 Task: Evaluate the argument (phase) of 3 - 6i.
Action: Mouse moved to (1051, 71)
Screenshot: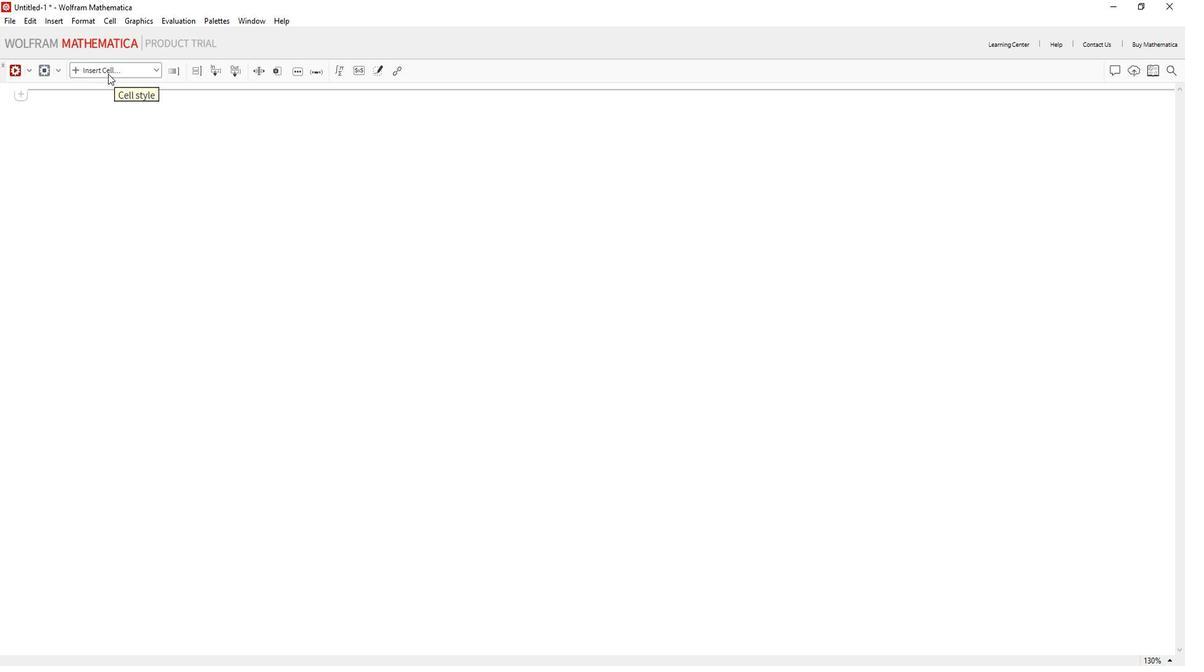 
Action: Mouse pressed left at (1051, 71)
Screenshot: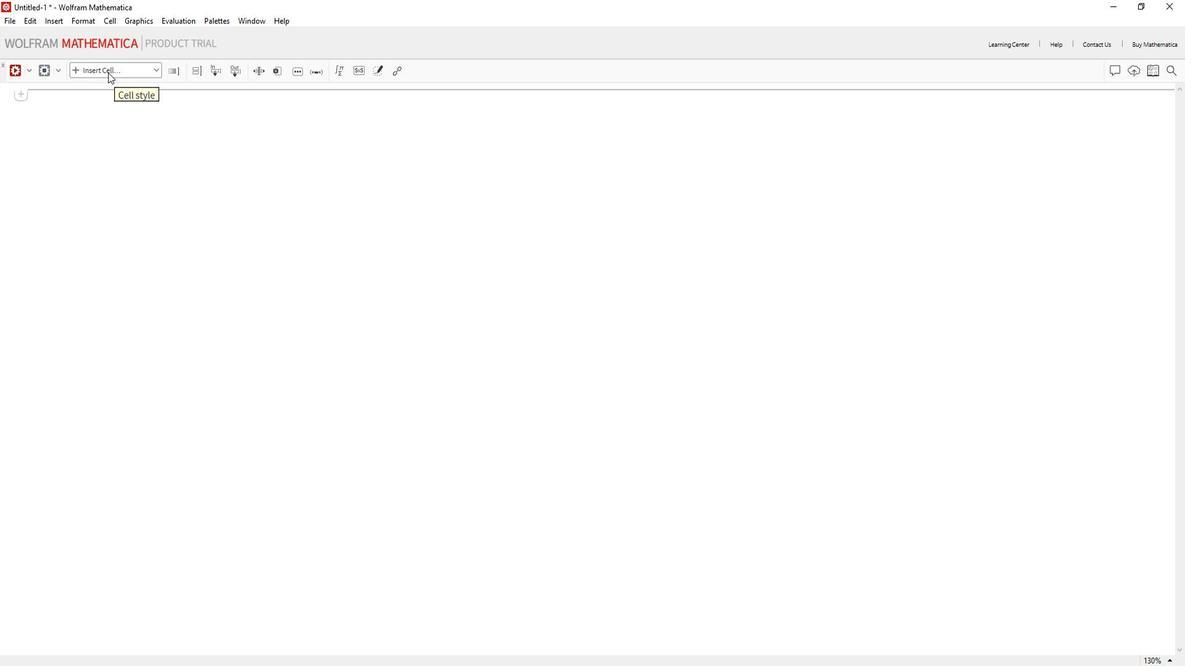 
Action: Mouse moved to (1050, 93)
Screenshot: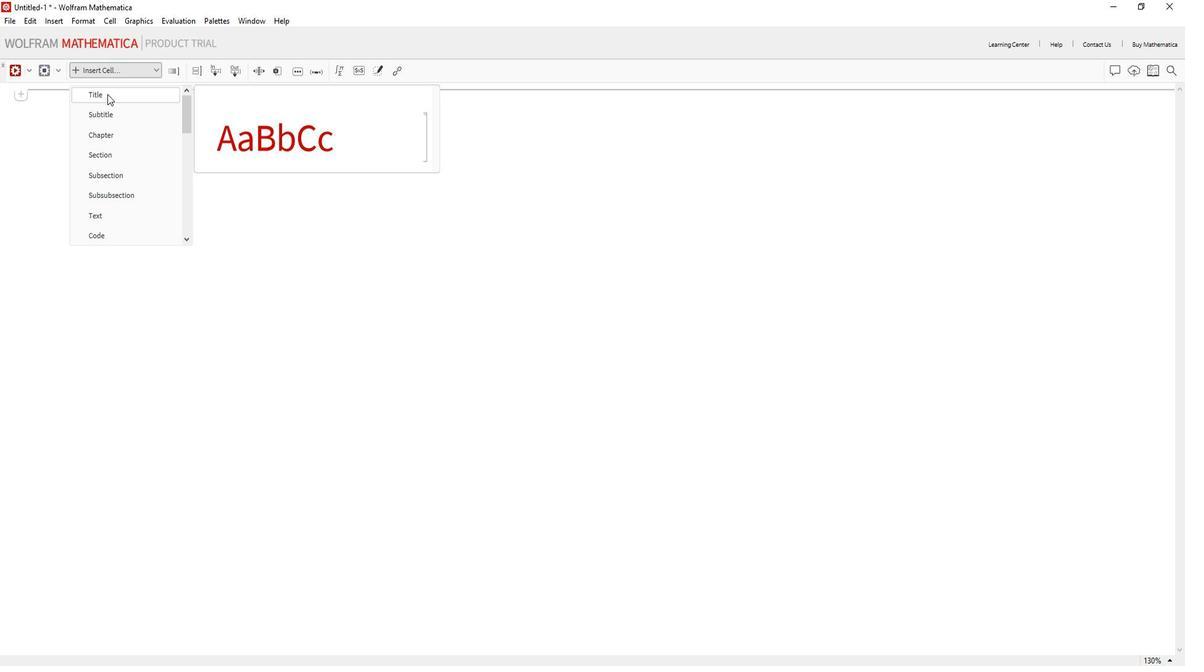 
Action: Mouse pressed left at (1050, 93)
Screenshot: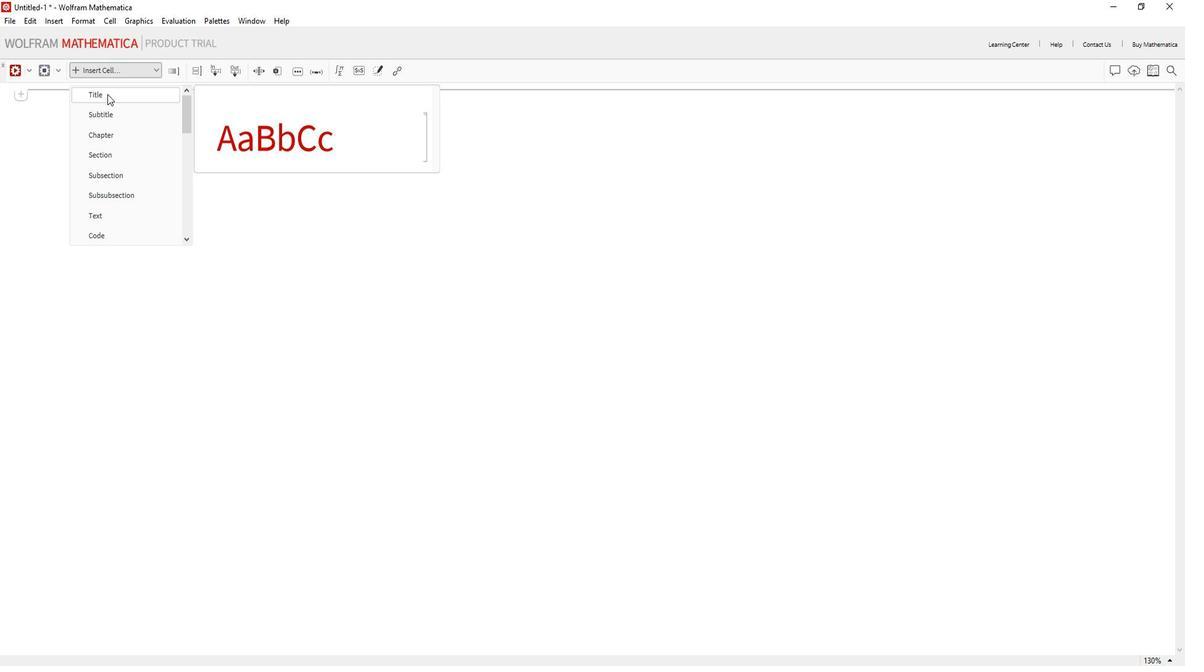 
Action: Key pressed <Key.shift>Evaluate<Key.space>the<Key.space>argument<Key.space><Key.shift_r><Key.shift_r><Key.shift_r><Key.shift_r>(phase<Key.shift_r><Key.shift_r><Key.shift_r>)
Screenshot: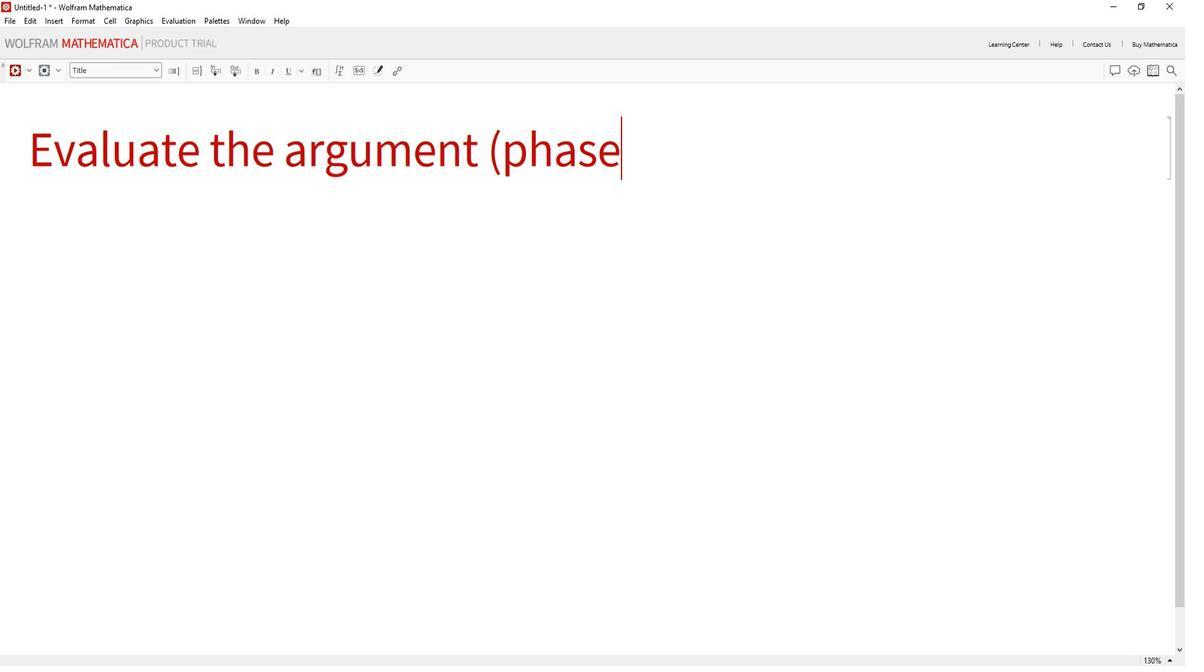 
Action: Mouse moved to (1019, 201)
Screenshot: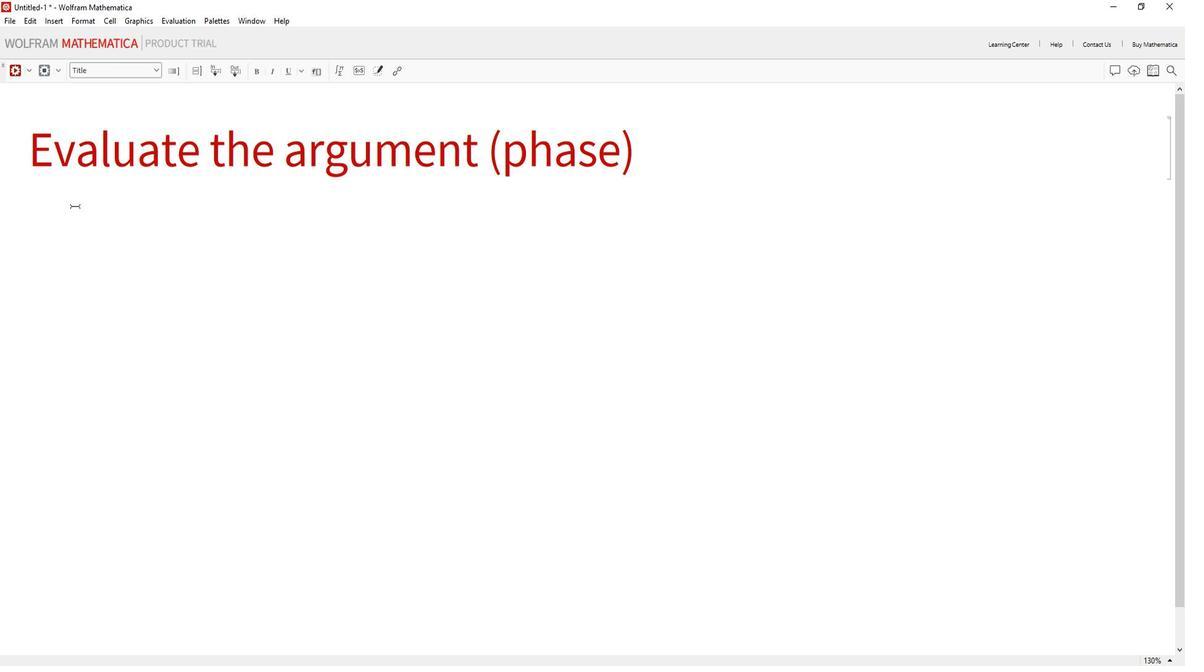 
Action: Mouse pressed left at (1019, 201)
Screenshot: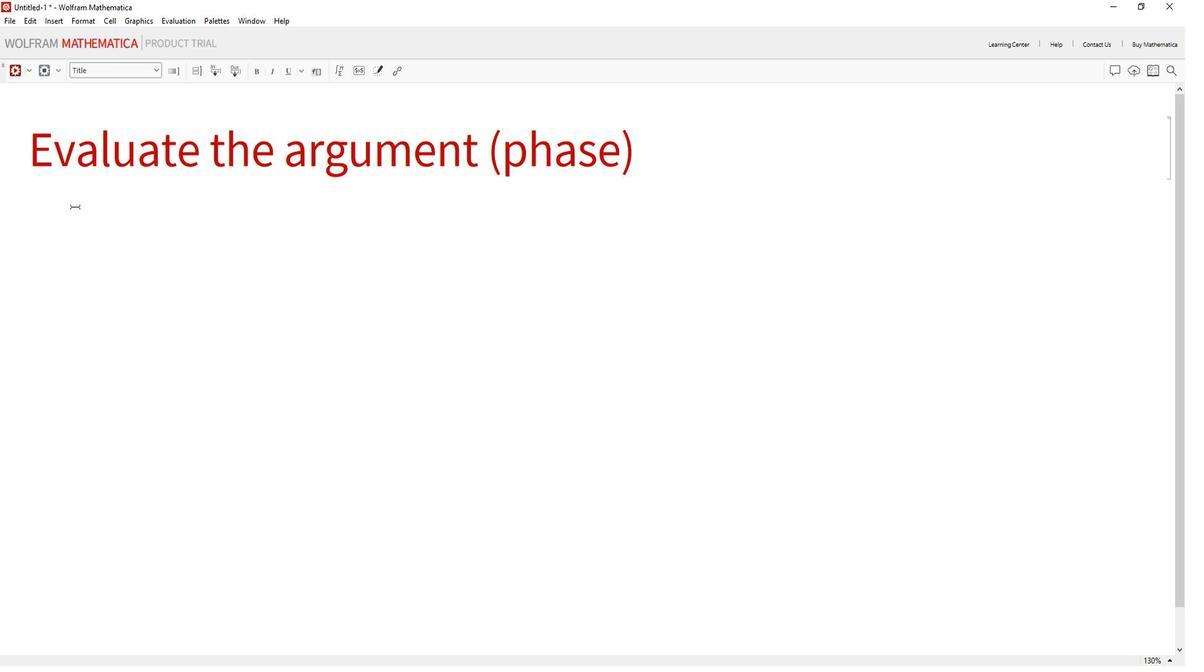 
Action: Mouse moved to (1054, 69)
Screenshot: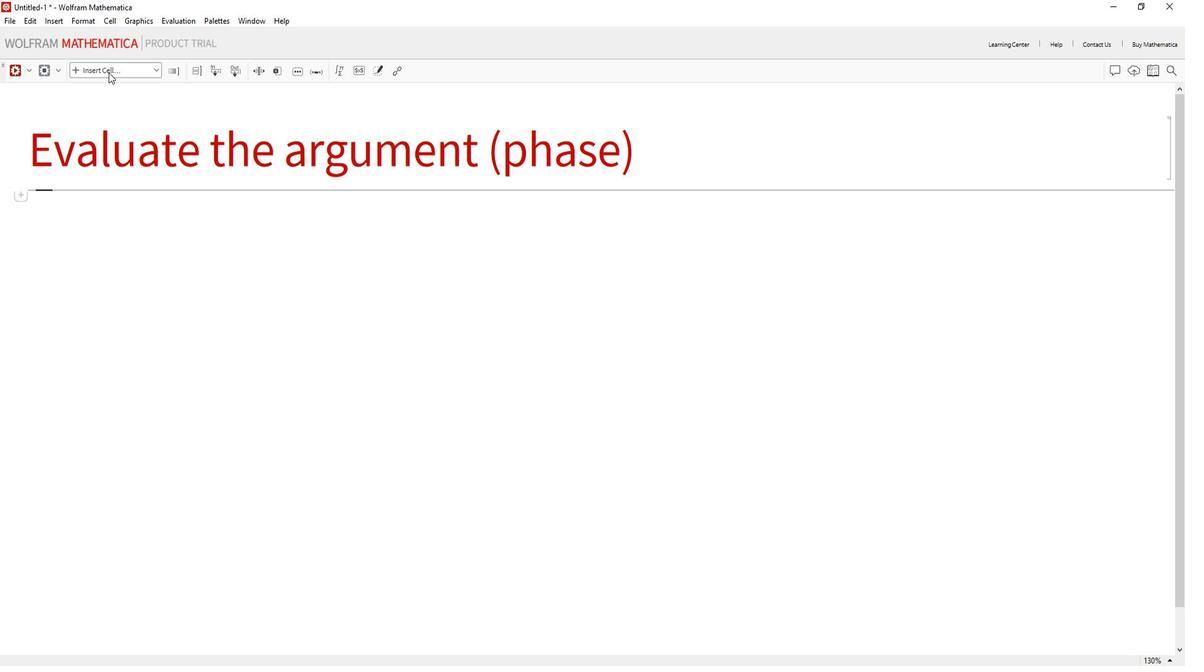 
Action: Mouse pressed left at (1054, 69)
Screenshot: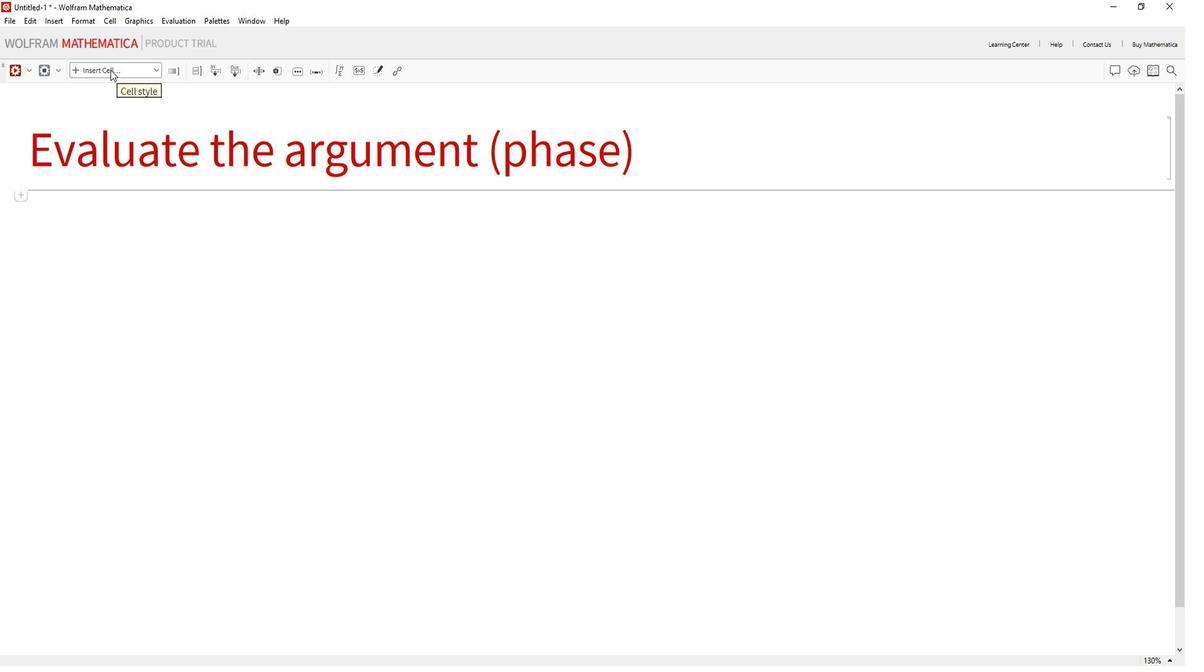 
Action: Mouse moved to (1048, 233)
Screenshot: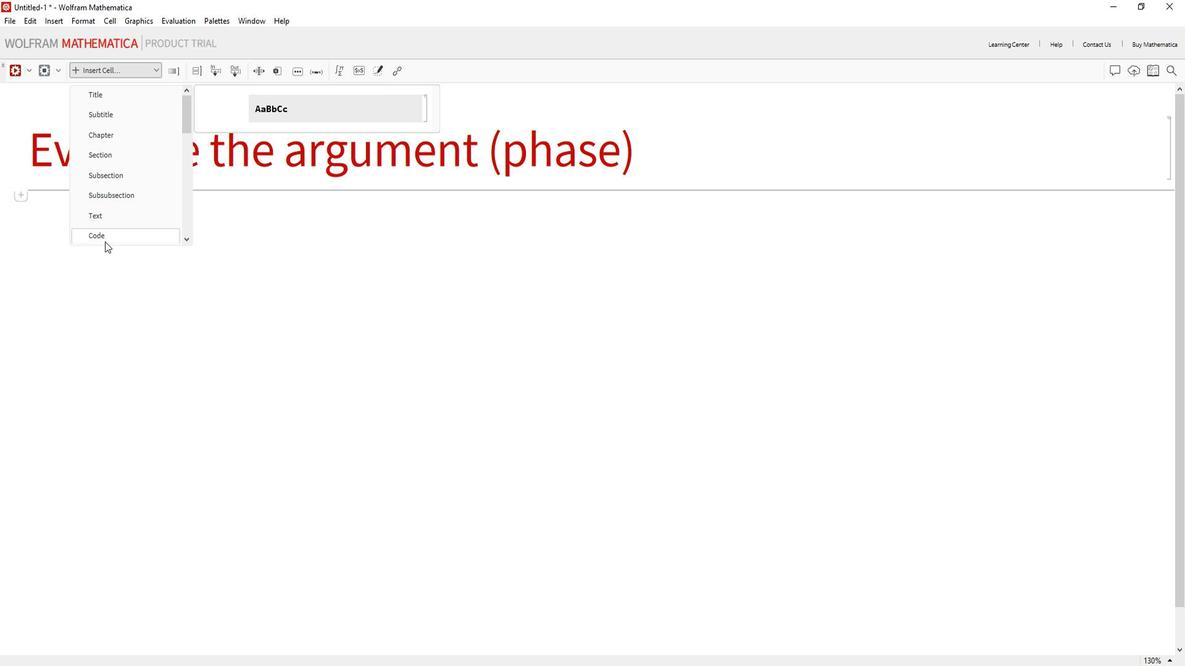 
Action: Mouse pressed left at (1048, 233)
Screenshot: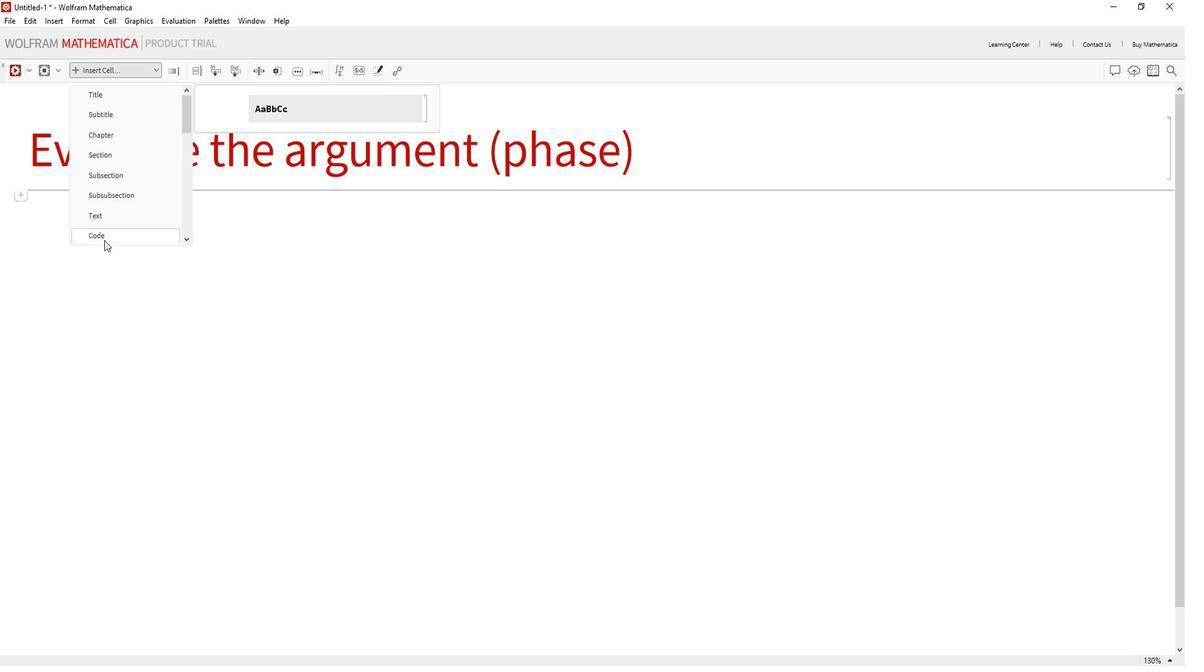 
Action: Mouse moved to (866, 244)
Screenshot: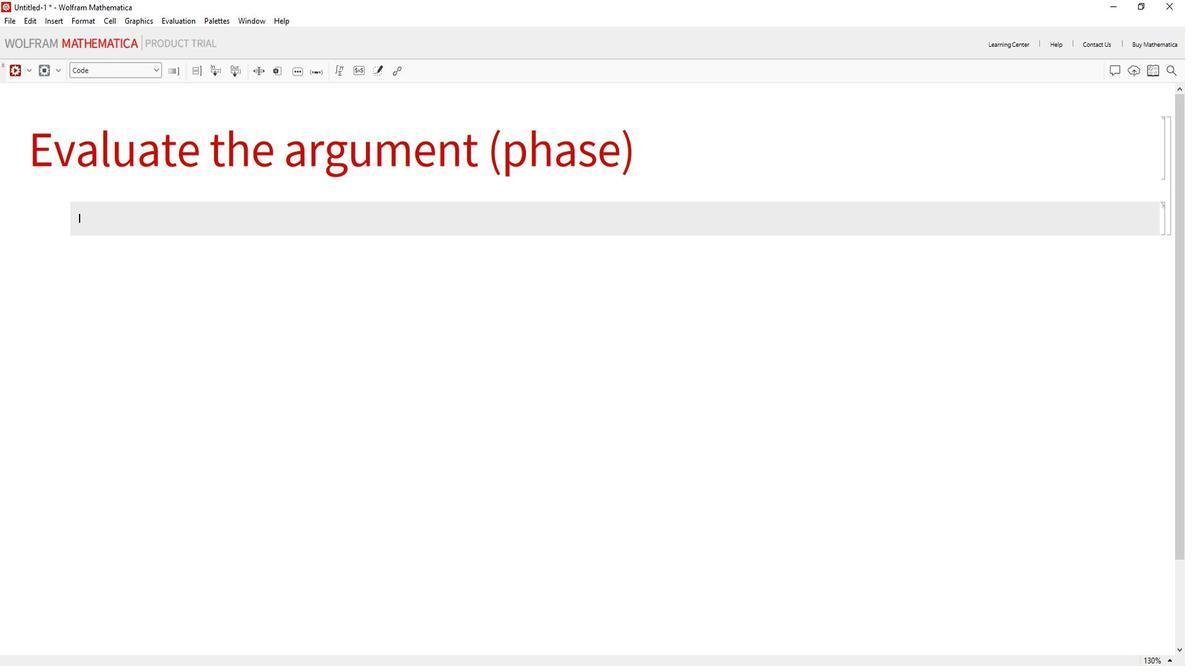 
Action: Mouse pressed left at (866, 244)
Screenshot: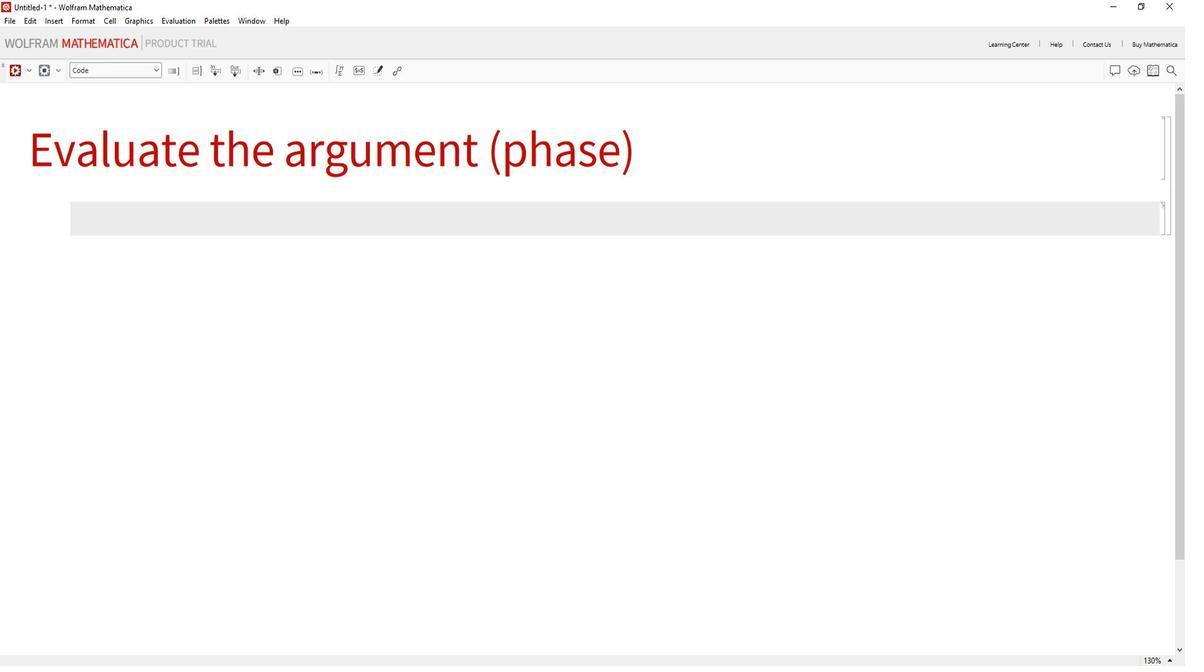 
Action: Mouse moved to (1048, 207)
Screenshot: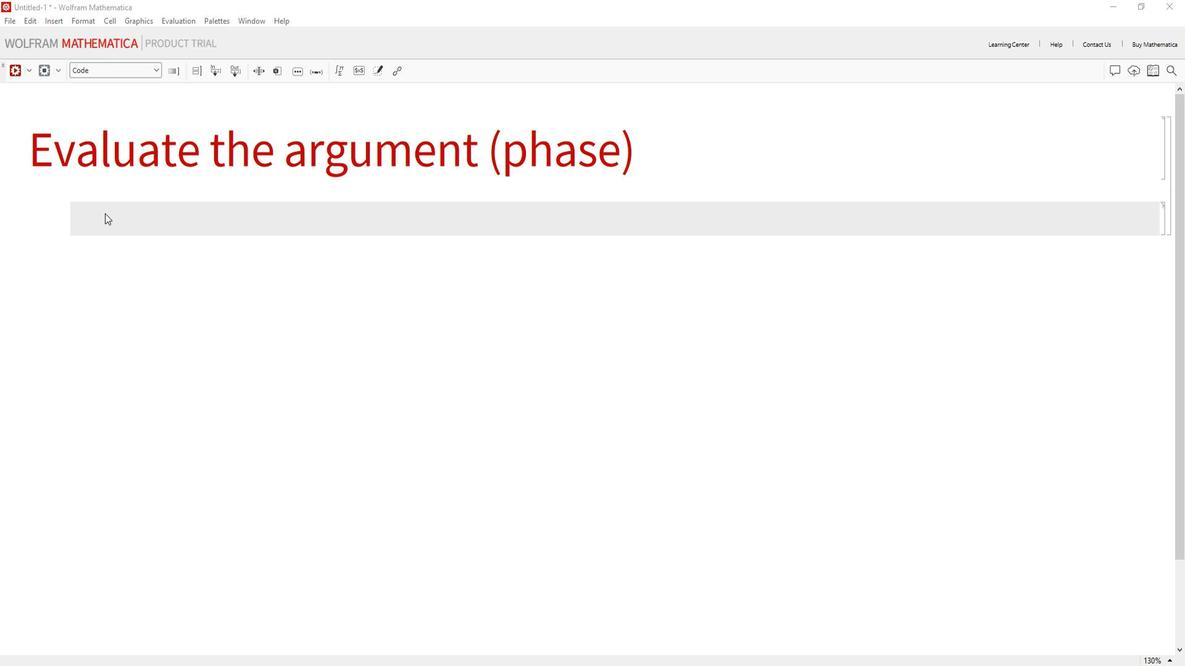 
Action: Mouse pressed left at (1048, 207)
Screenshot: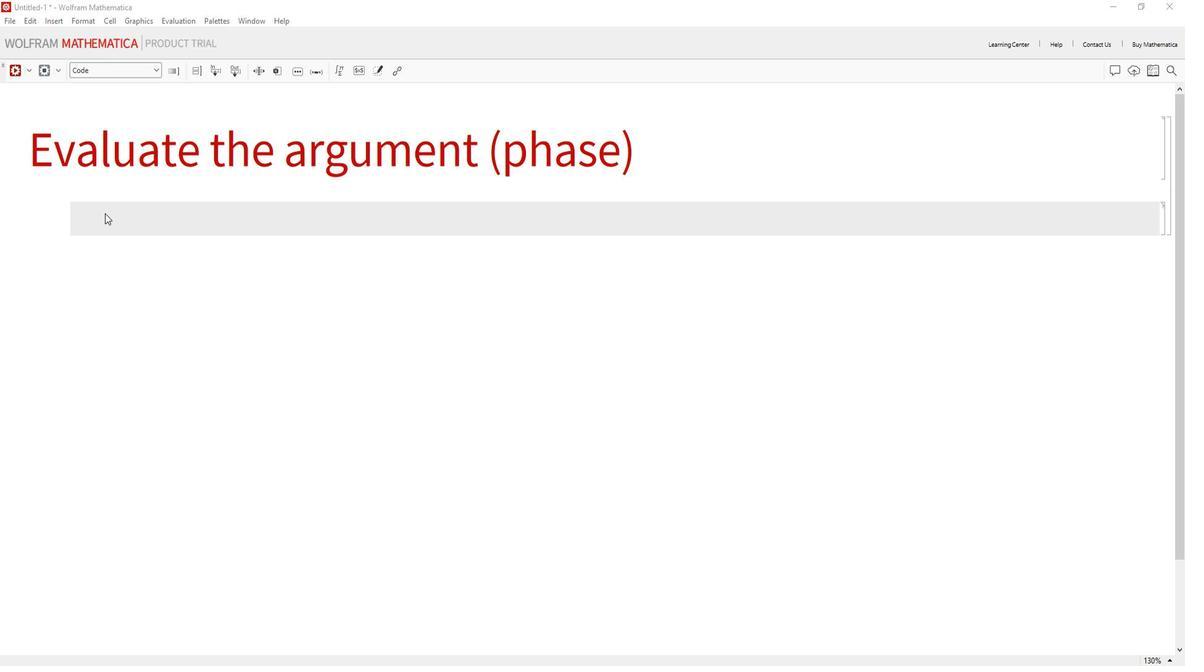 
Action: Key pressed <Key.shift_r>(*<Key.shift>Define<Key.space>the<Key.space>complex<Key.space>number<Key.right><Key.right>complex<Key.shift>Number<Key.enter><Key.space>=<Key.space>3<Key.space>-<Key.space>6<Key.shift>I<Key.enter><Key.backspace>;<Key.enter><Key.enter><Key.shift_r><Key.shift_r><Key.shift_r><Key.shift_r>(*<Key.shift>Calculate<Key.space>the<Key.space>argm<Key.backspace>ument<Key.space>using<Key.space>the<Key.space>arctangent<Key.space>function<Key.right><Key.right><Key.enter>argument<Key.enter><Key.space>=<Key.space><Key.shift>Arg[complex<Key.shift>Number<Key.enter><Key.right>;<Key.enter><Key.enter><Key.shift_r><Key.shift_r>(*<Key.shift>Dispaly<Key.space>the<Key.space>result<Key.right><Key.right><Key.enter>argument<Key.enter>
Screenshot: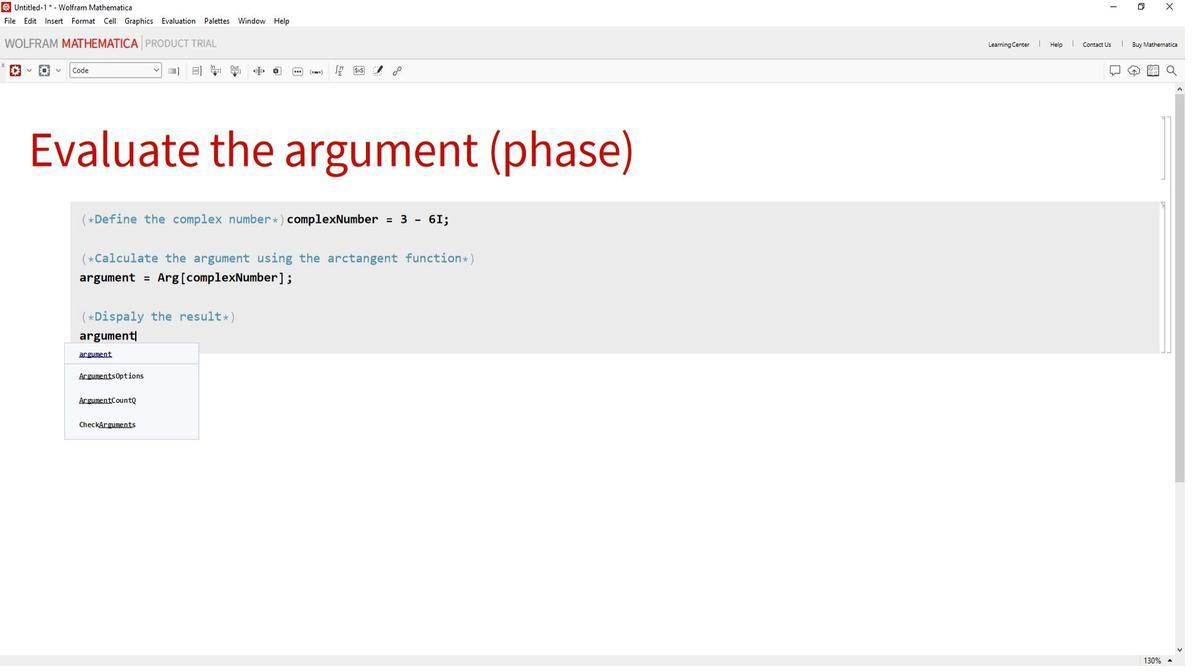 
Action: Mouse moved to (1065, 220)
Screenshot: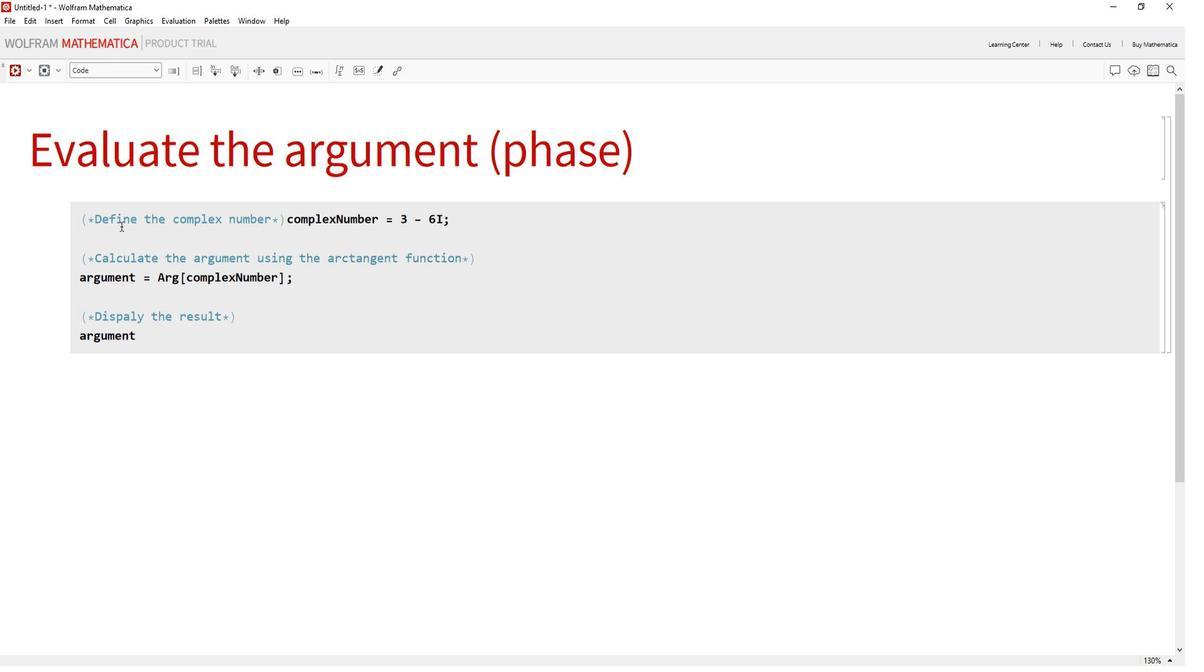 
Action: Mouse pressed left at (1065, 220)
Screenshot: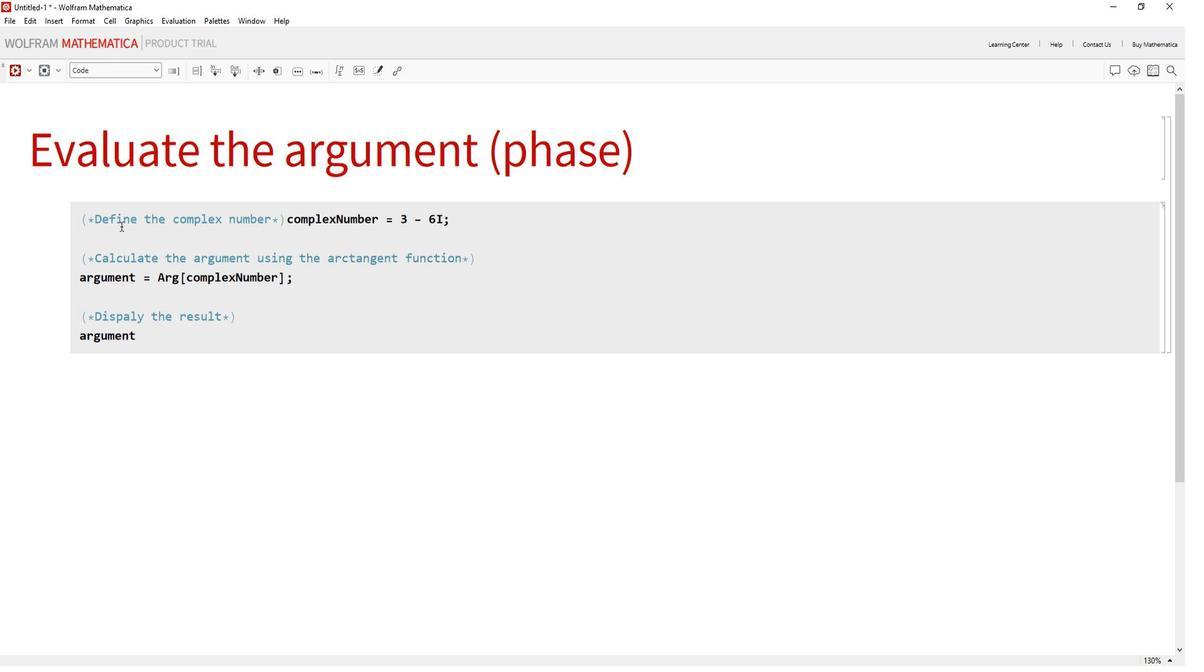
Action: Mouse moved to (1072, 233)
Screenshot: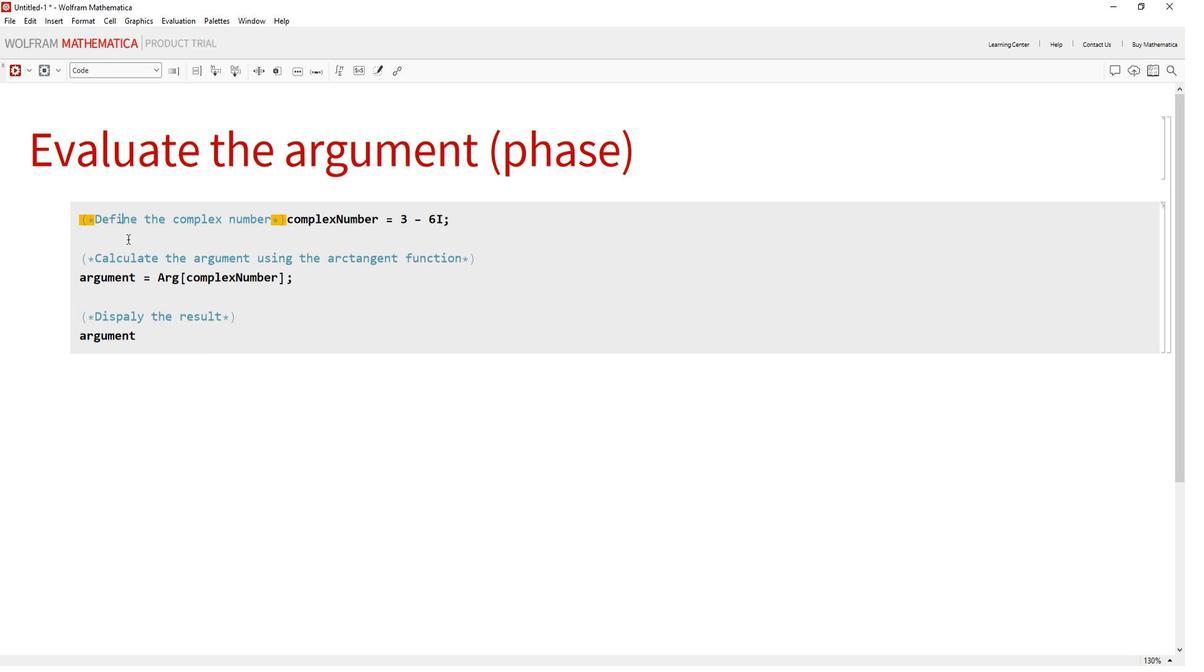 
Action: Mouse pressed left at (1072, 233)
Screenshot: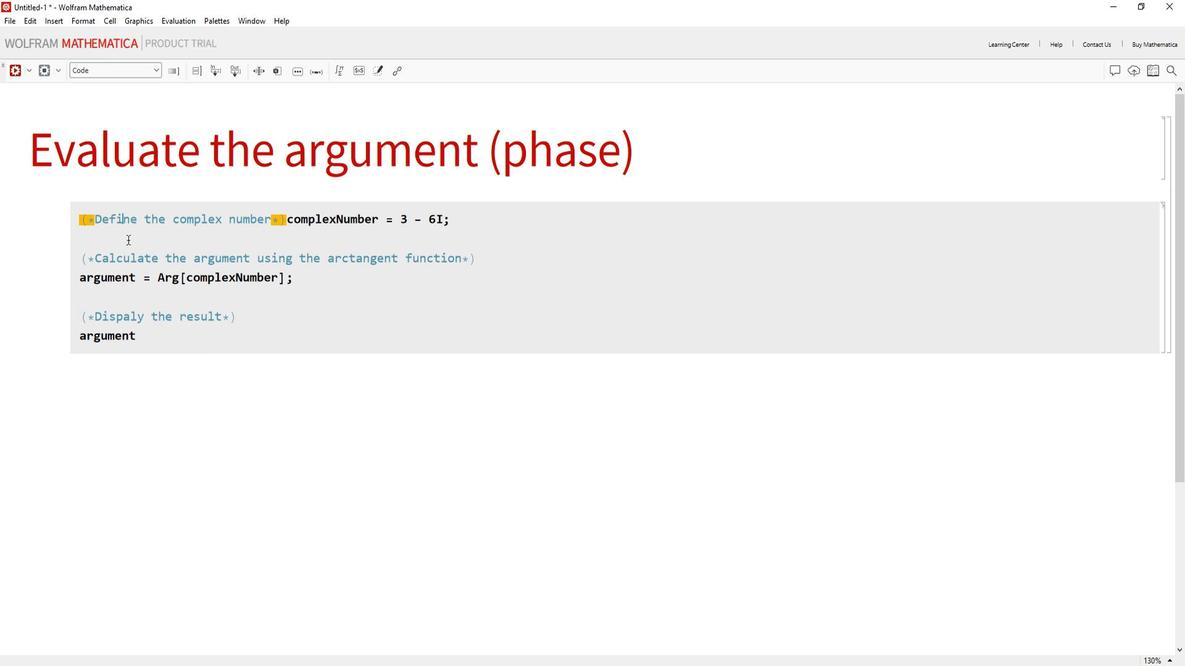 
Action: Mouse moved to (959, 69)
Screenshot: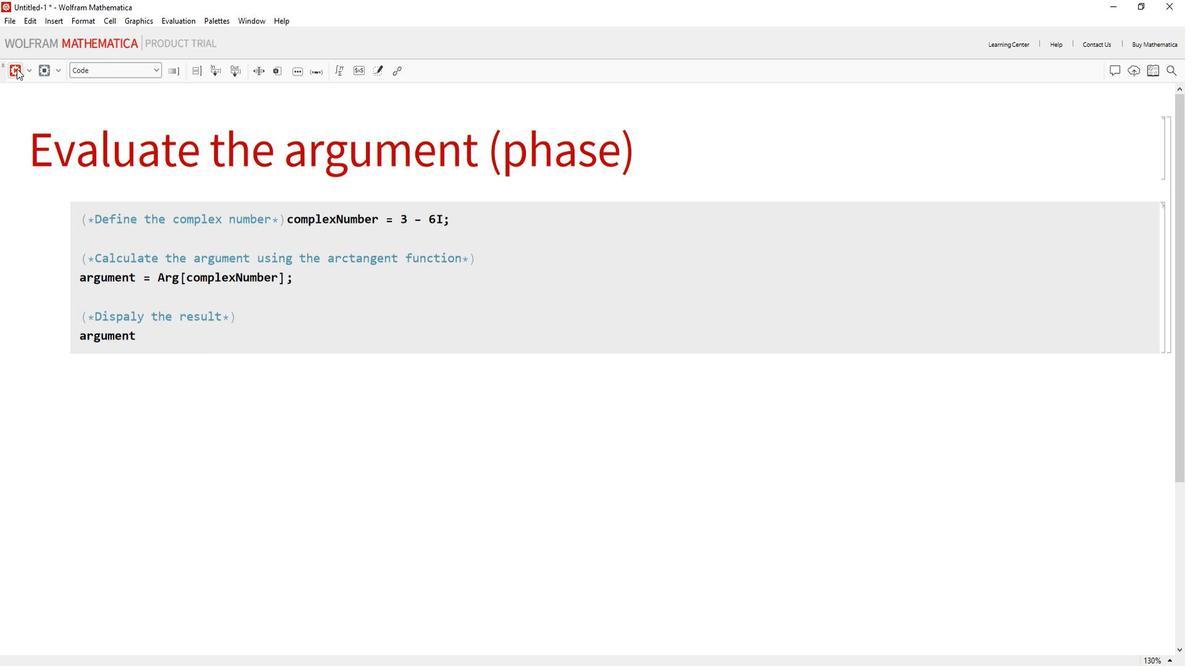 
Action: Mouse pressed left at (959, 69)
Screenshot: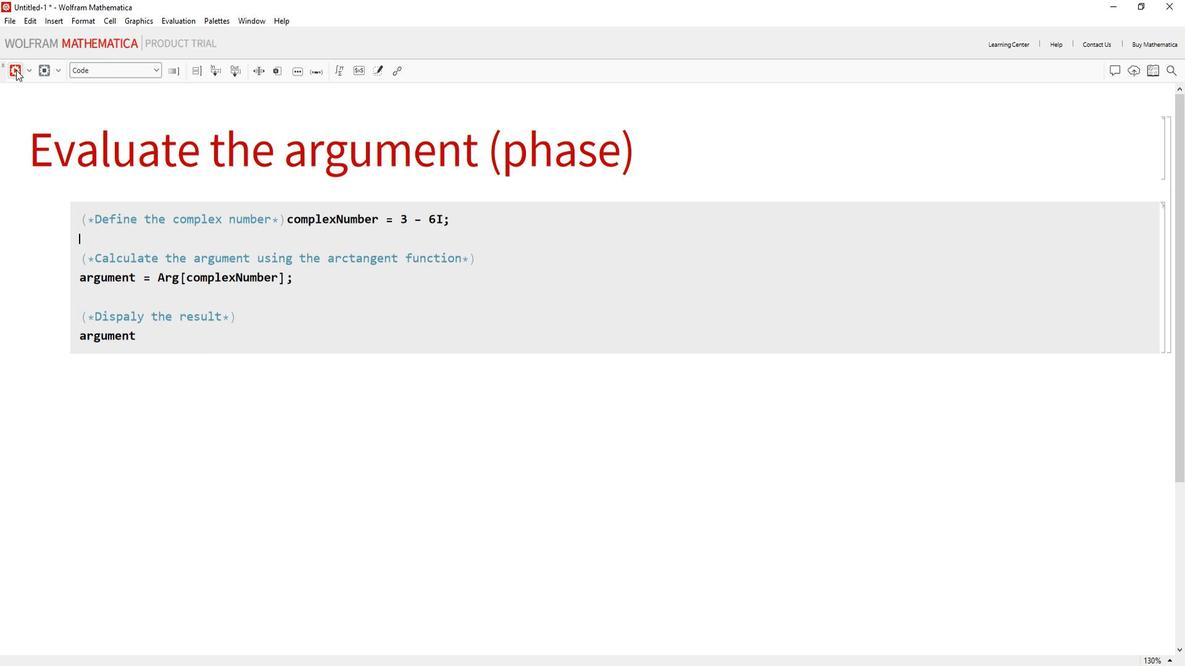 
Action: Mouse moved to (1130, 354)
Screenshot: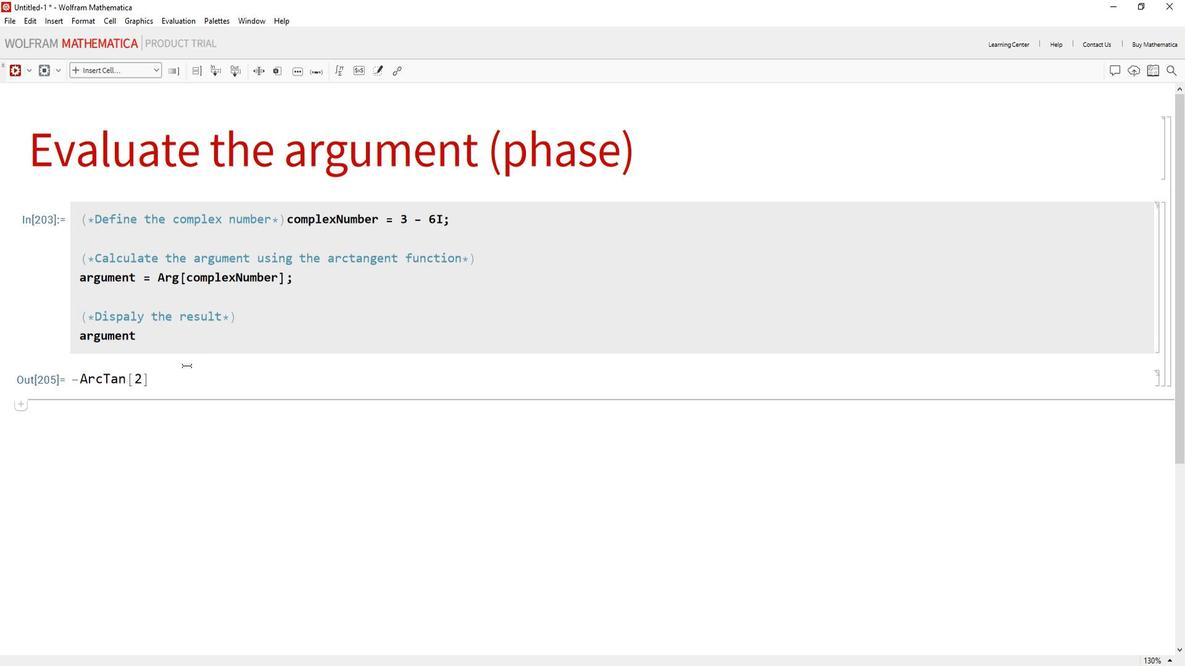 
